 Task: Create in the project VitalTech and in the Backlog issue 'Upgrade the accessibility of a mobile application to comply with international accessibility standards' a child issue 'Chatbot conversation user behavior analysis and reporting', and assign it to team member softage.2@softage.net.
Action: Mouse moved to (174, 55)
Screenshot: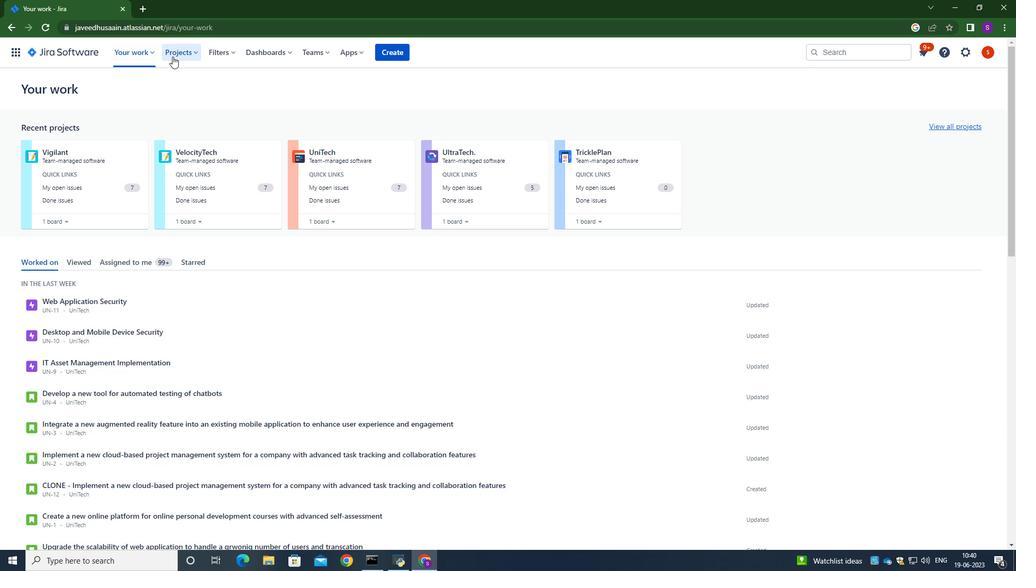 
Action: Mouse pressed left at (174, 55)
Screenshot: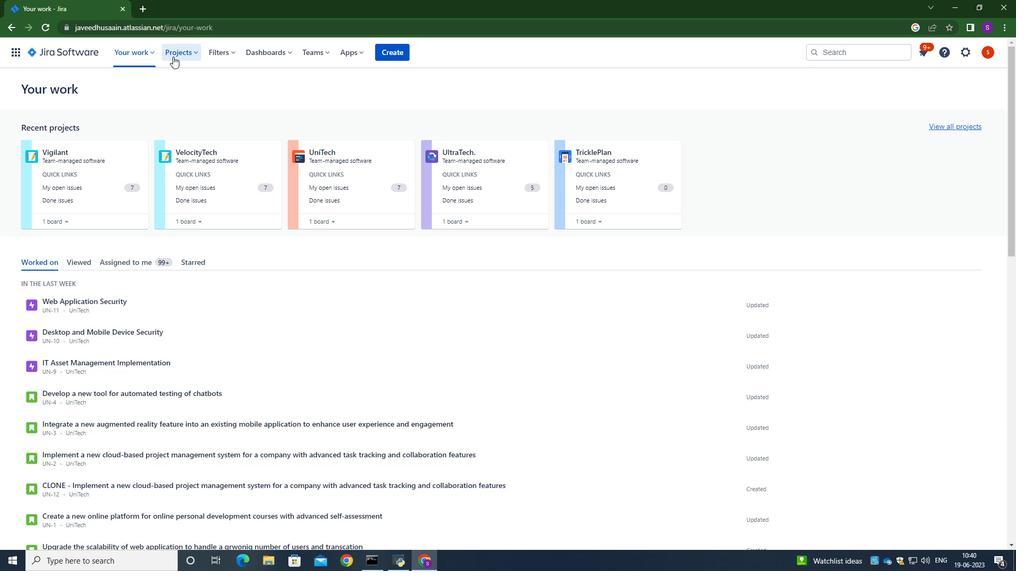 
Action: Mouse moved to (209, 101)
Screenshot: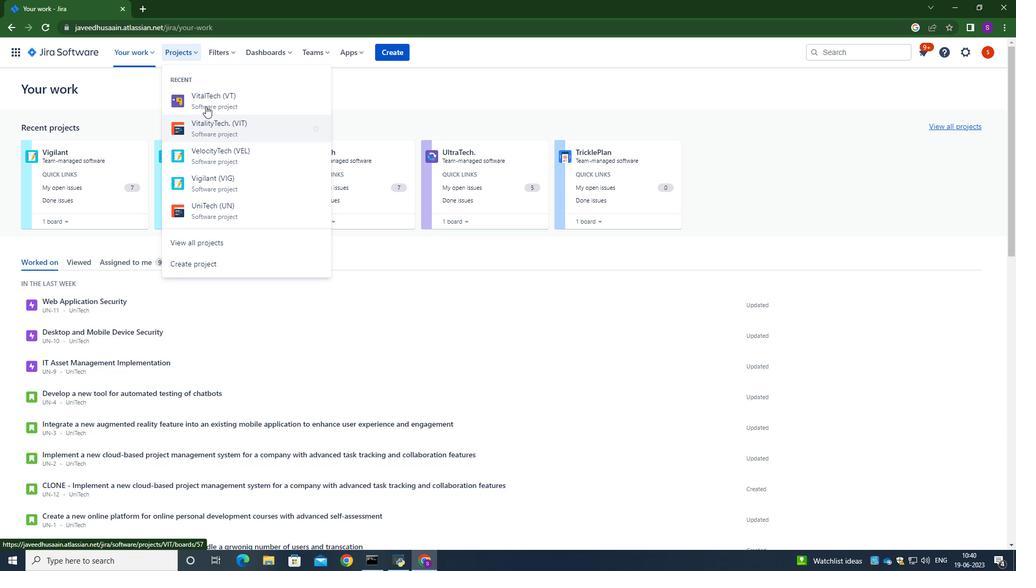 
Action: Mouse pressed left at (209, 101)
Screenshot: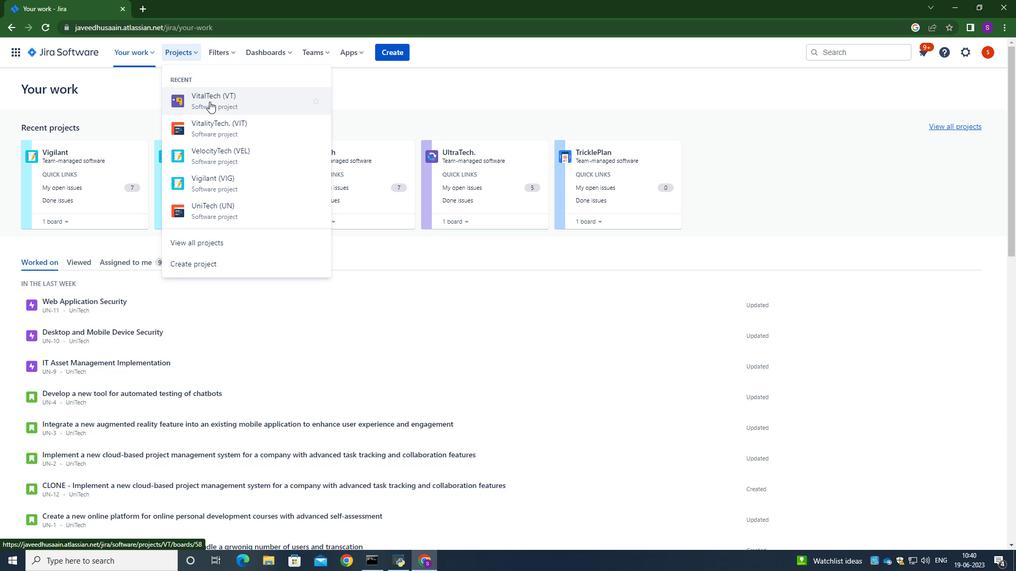 
Action: Mouse moved to (74, 161)
Screenshot: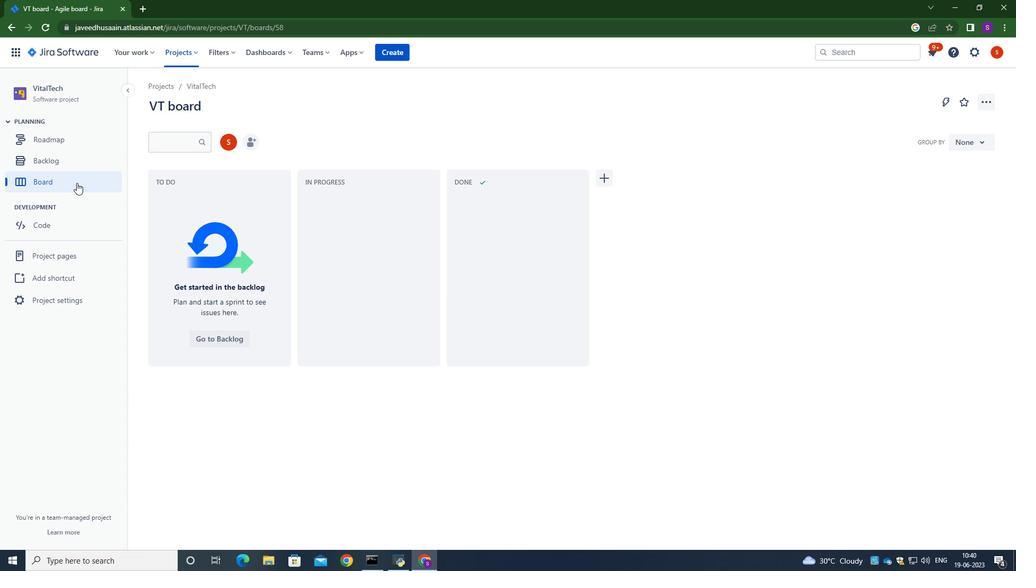 
Action: Mouse pressed left at (74, 161)
Screenshot: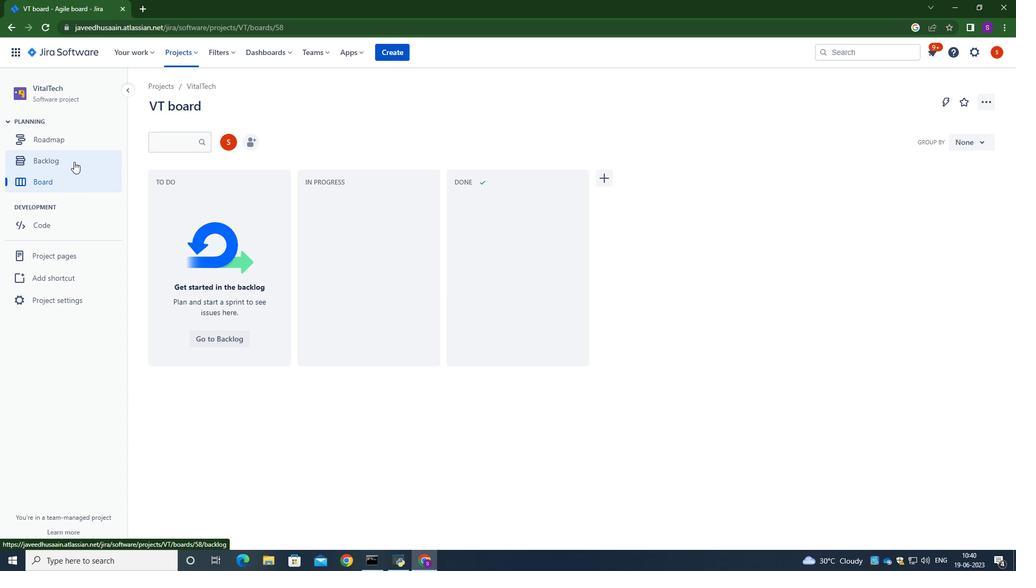 
Action: Mouse moved to (389, 214)
Screenshot: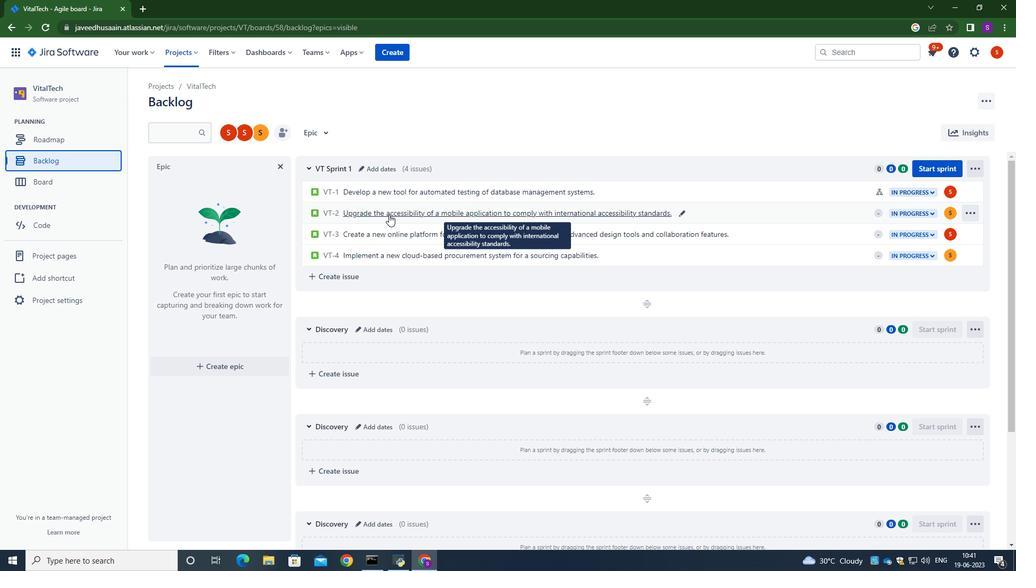 
Action: Mouse pressed left at (389, 214)
Screenshot: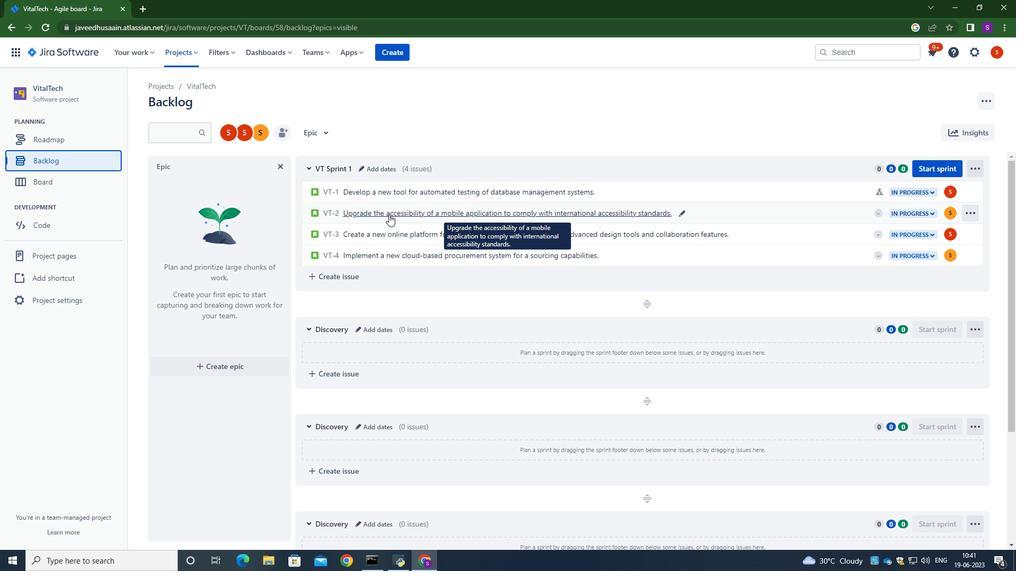 
Action: Mouse moved to (831, 253)
Screenshot: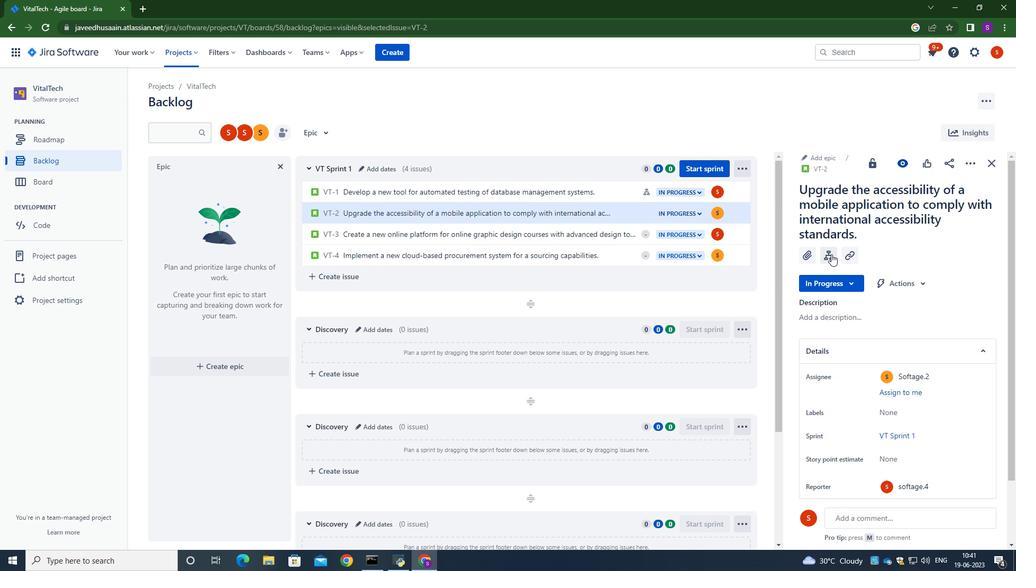 
Action: Mouse pressed left at (831, 253)
Screenshot: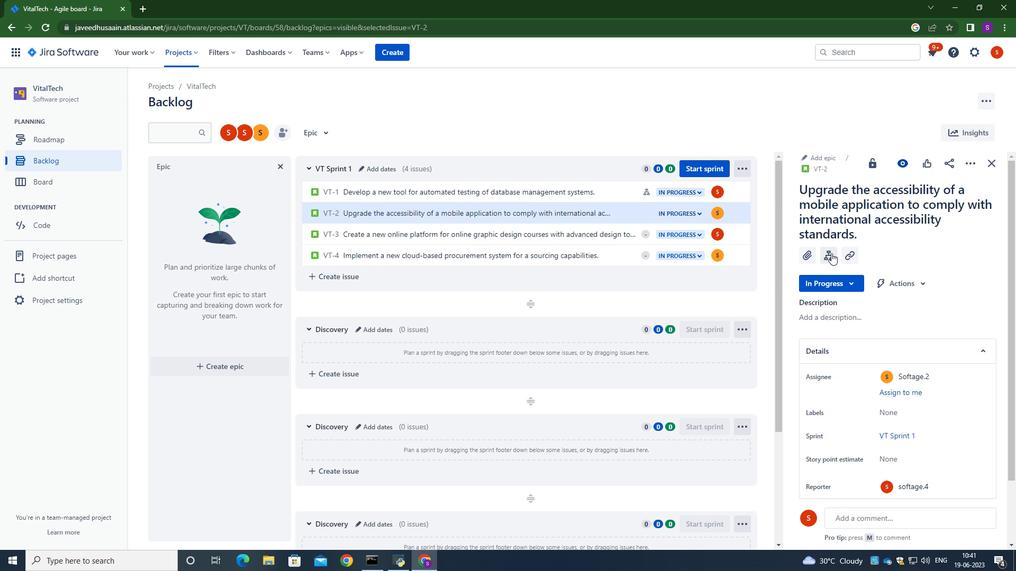 
Action: Mouse moved to (844, 343)
Screenshot: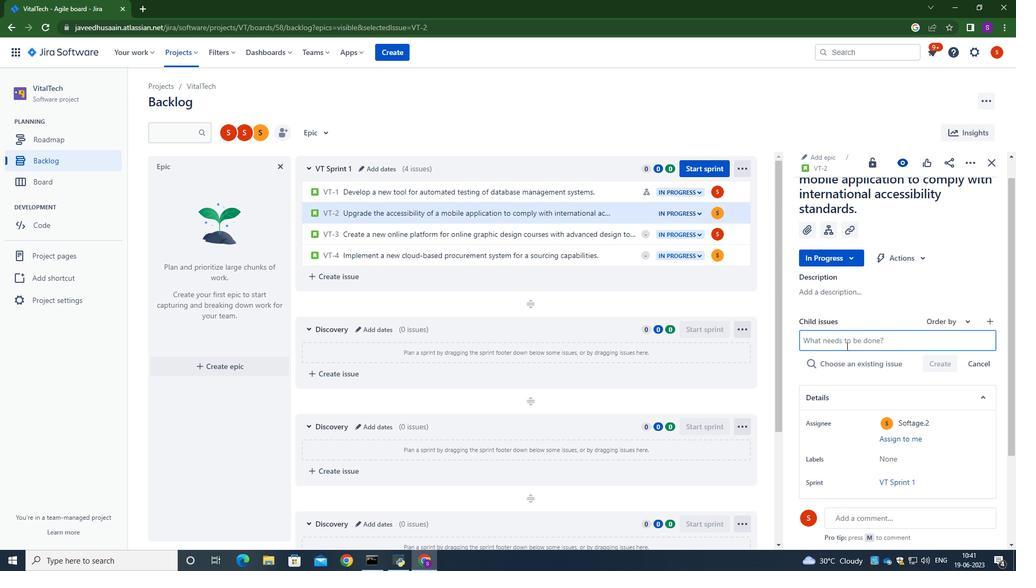 
Action: Mouse pressed left at (844, 343)
Screenshot: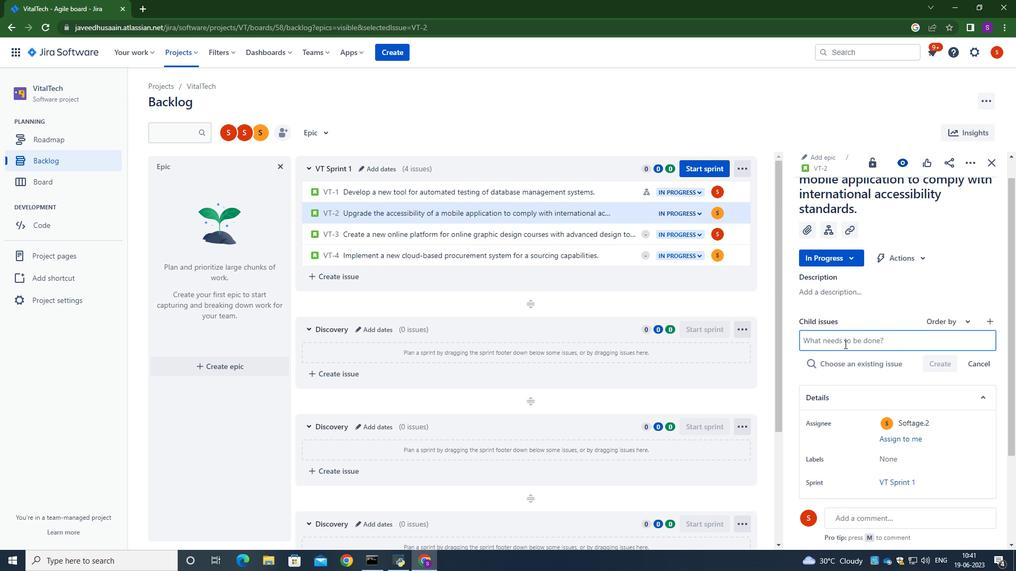 
Action: Mouse moved to (843, 342)
Screenshot: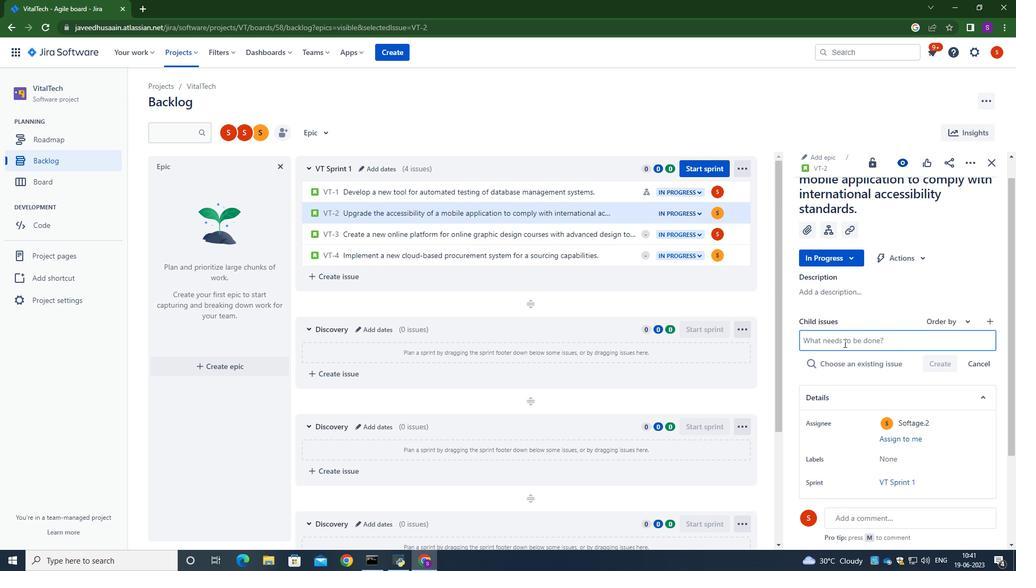 
Action: Key pressed <Key.caps_lock>C<Key.caps_lock>hapb<Key.backspace><Key.backspace>tbot<Key.space>conversation<Key.space>user<Key.space>behaviour<Key.space>analysis<Key.space>and<Key.space>reporting.
Screenshot: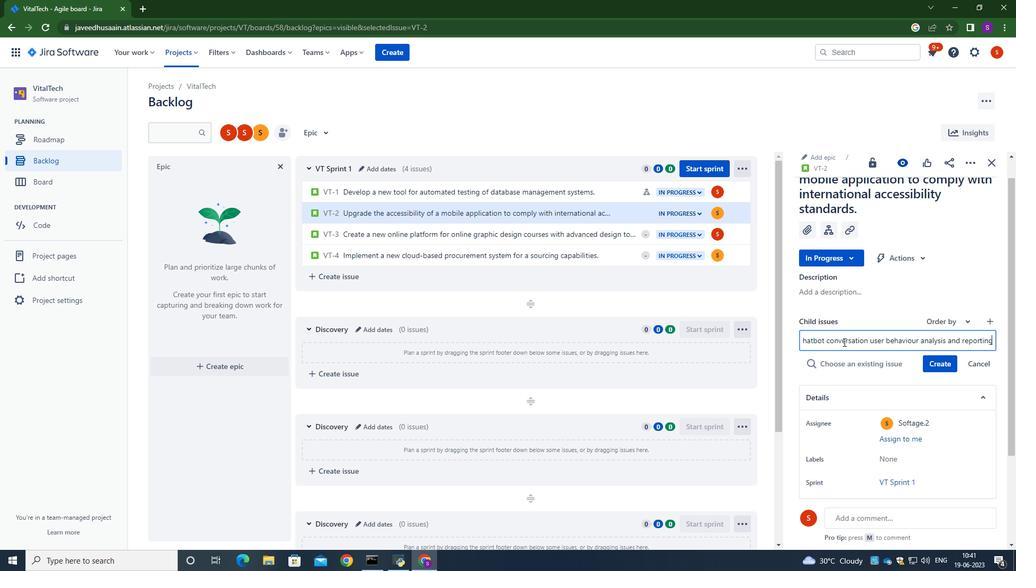
Action: Mouse moved to (948, 365)
Screenshot: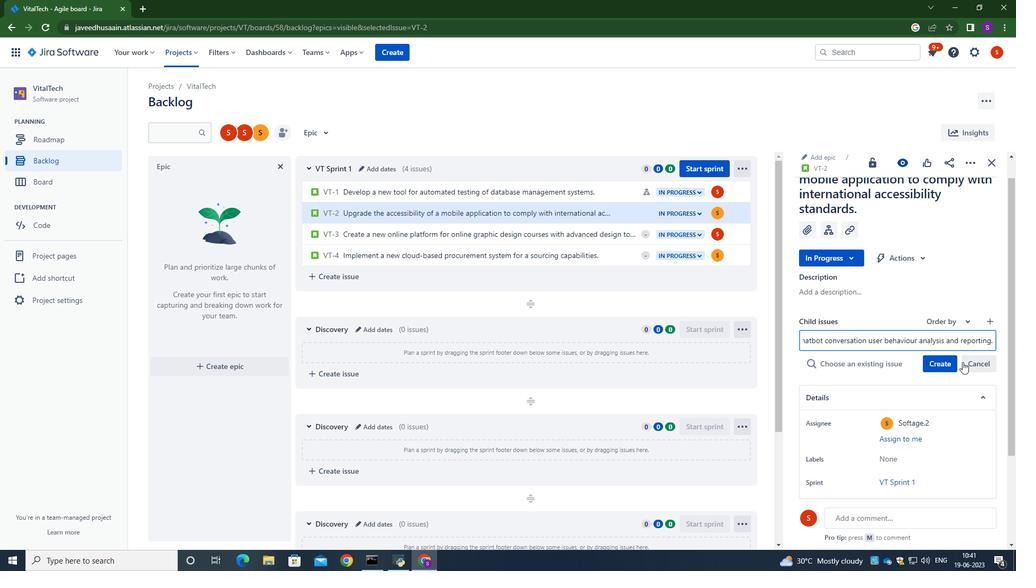
Action: Mouse pressed left at (948, 365)
Screenshot: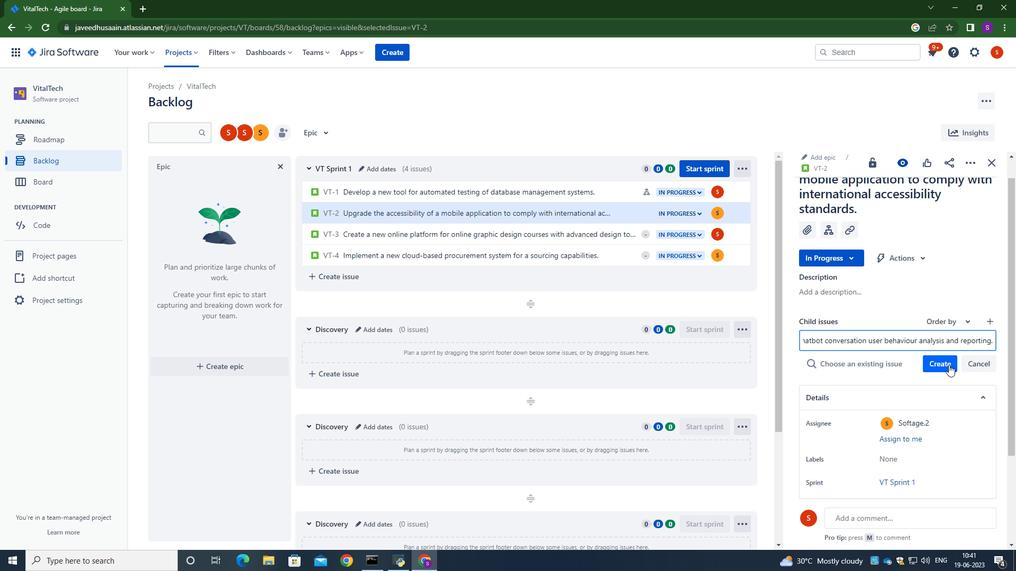 
Action: Mouse moved to (950, 345)
Screenshot: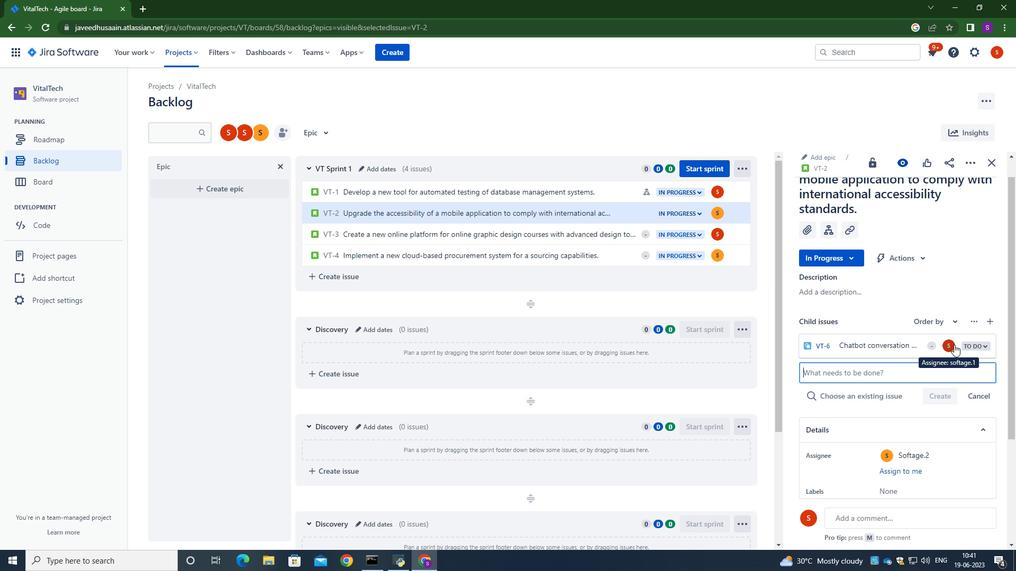 
Action: Mouse pressed left at (950, 345)
Screenshot: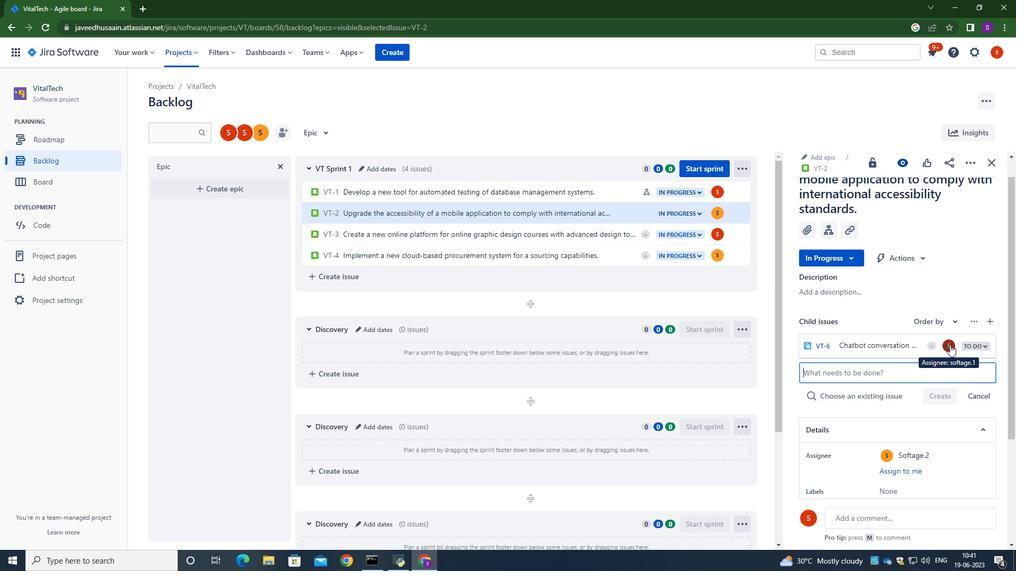 
Action: Key pressed softage.2<Key.shift>@softage.me
Screenshot: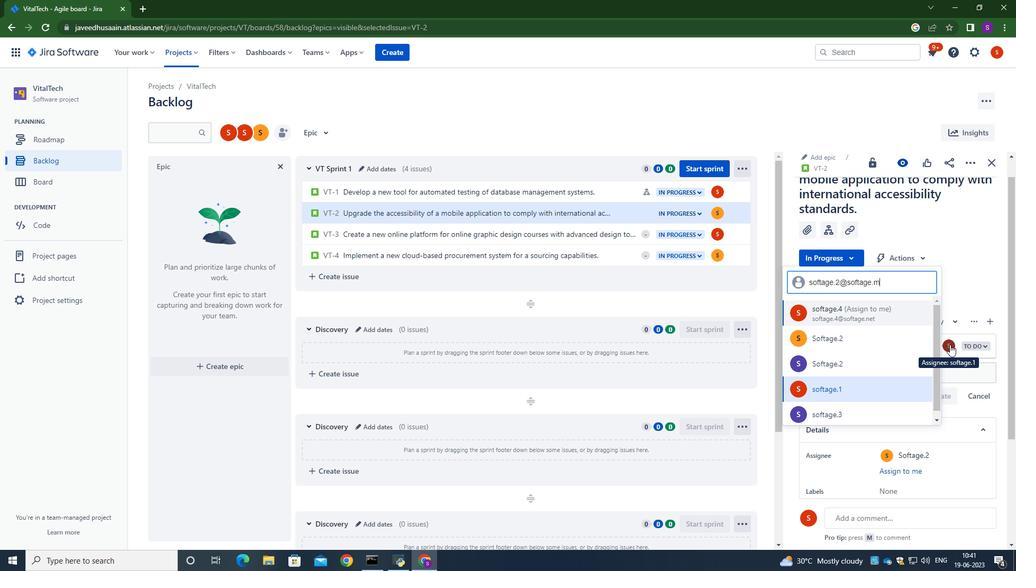 
Action: Mouse moved to (953, 345)
Screenshot: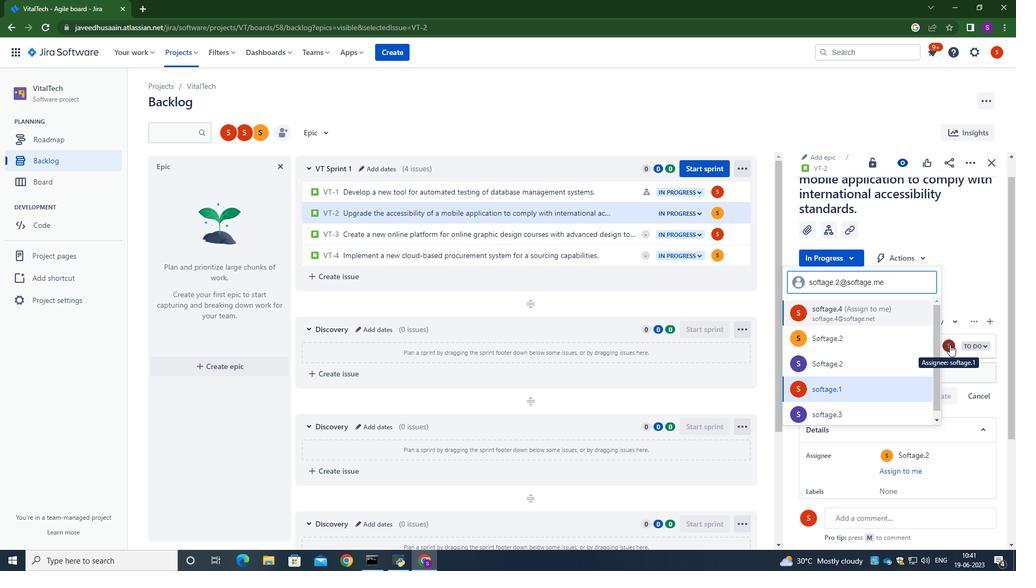 
Action: Key pressed <Key.backspace><Key.backspace>net
Screenshot: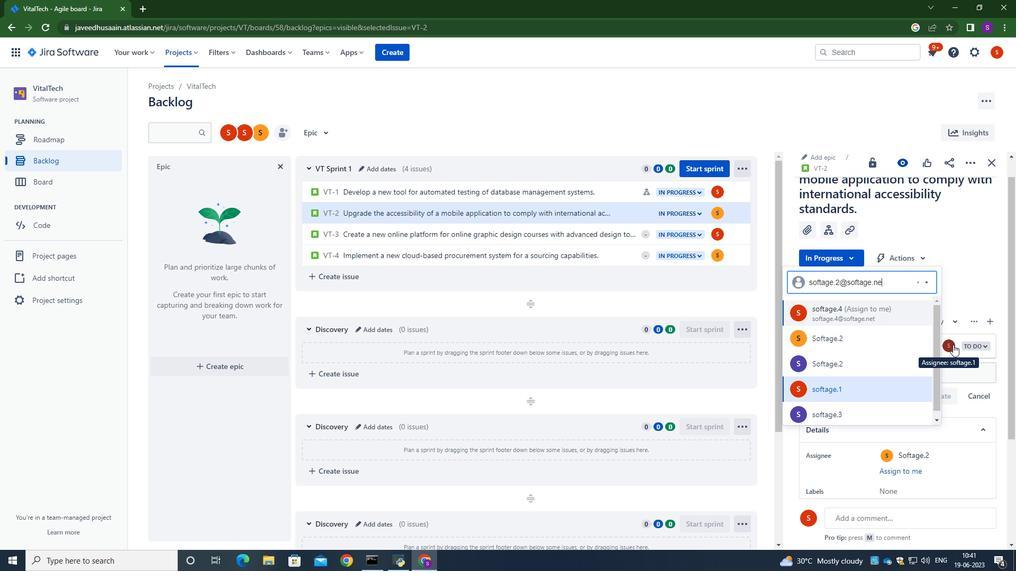 
Action: Mouse moved to (867, 345)
Screenshot: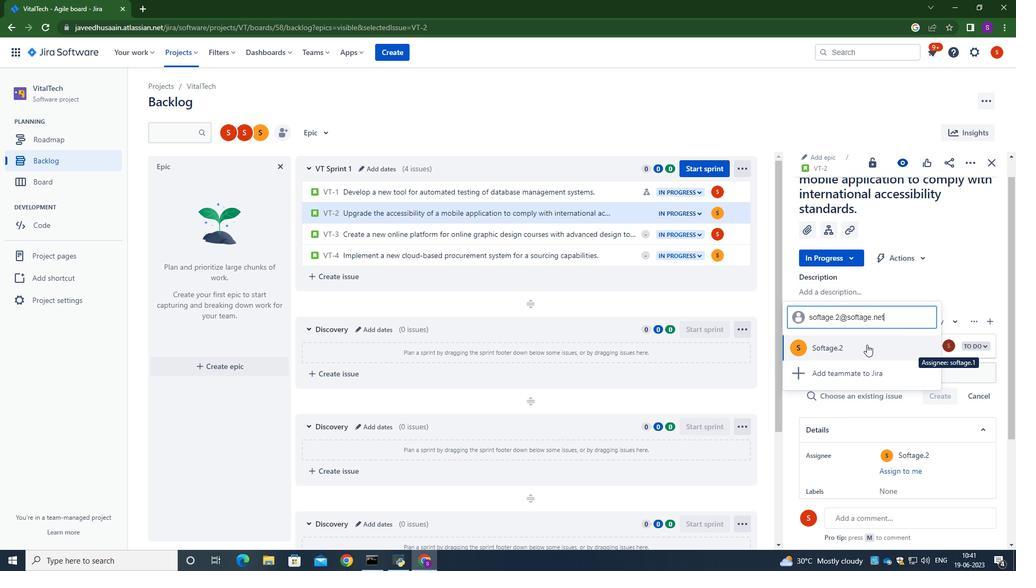 
Action: Mouse pressed left at (867, 345)
Screenshot: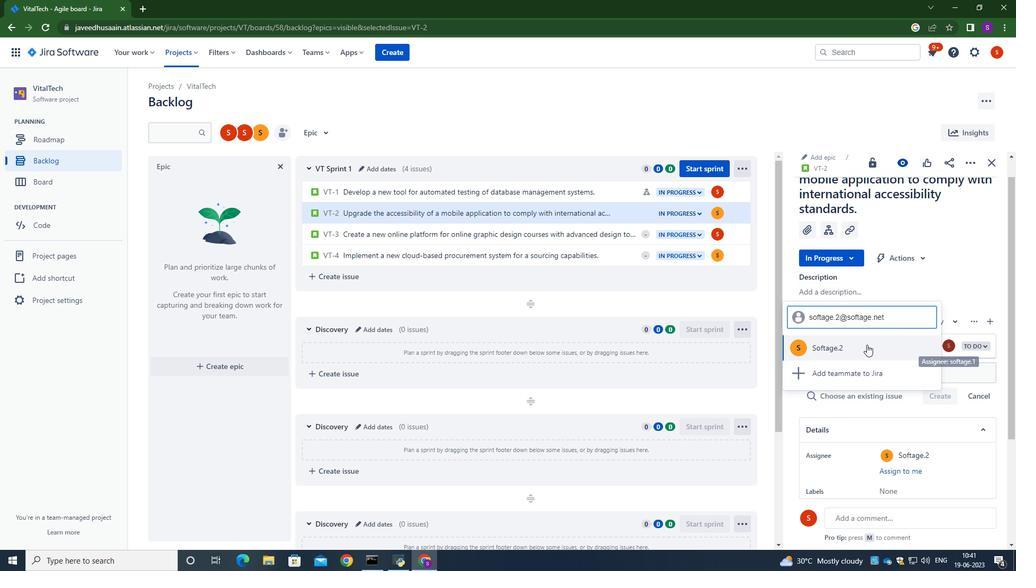 
Action: Mouse moved to (946, 293)
Screenshot: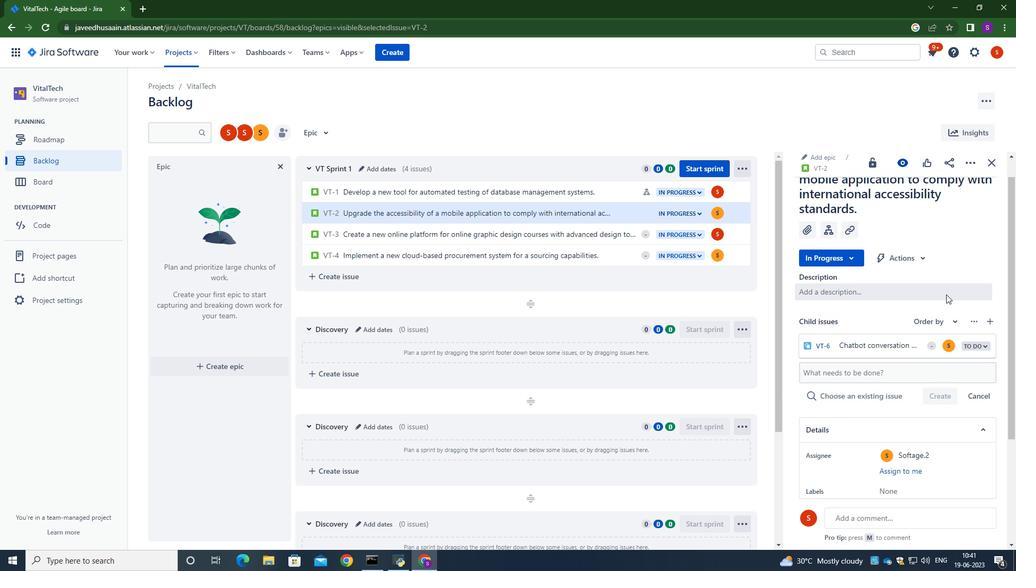 
Action: Mouse pressed left at (946, 293)
Screenshot: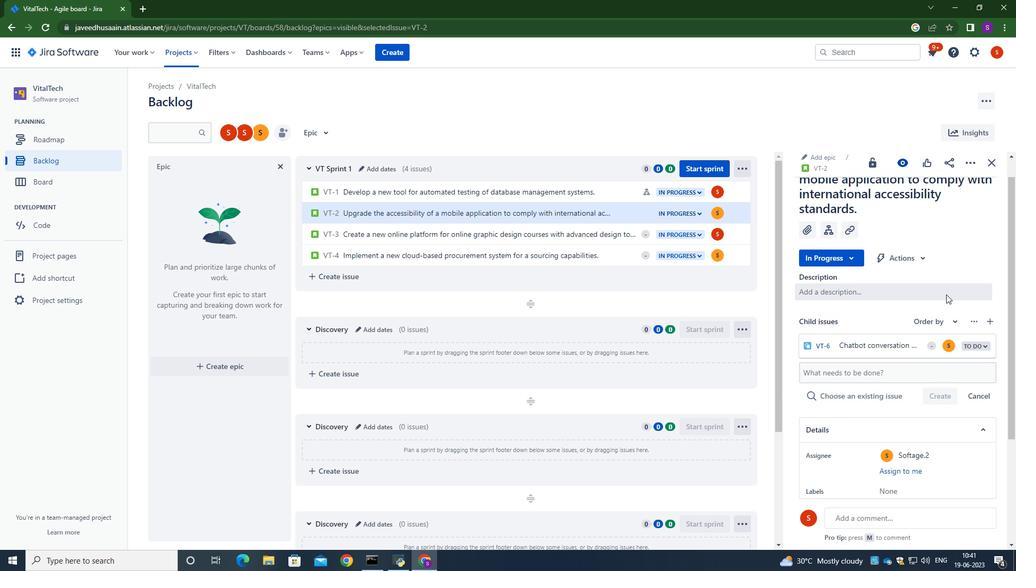 
Action: Mouse moved to (791, 305)
Screenshot: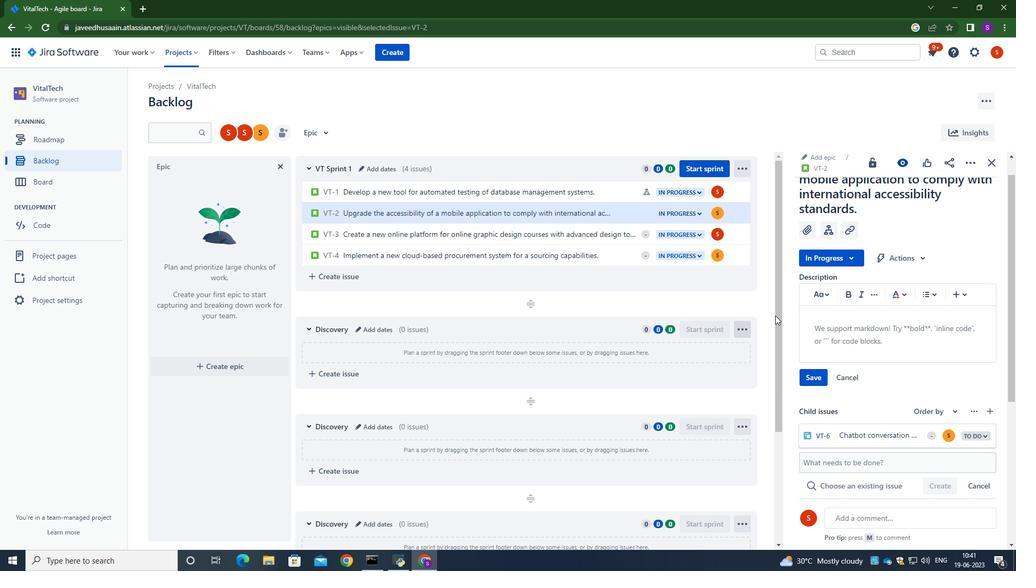 
Action: Mouse pressed left at (791, 305)
Screenshot: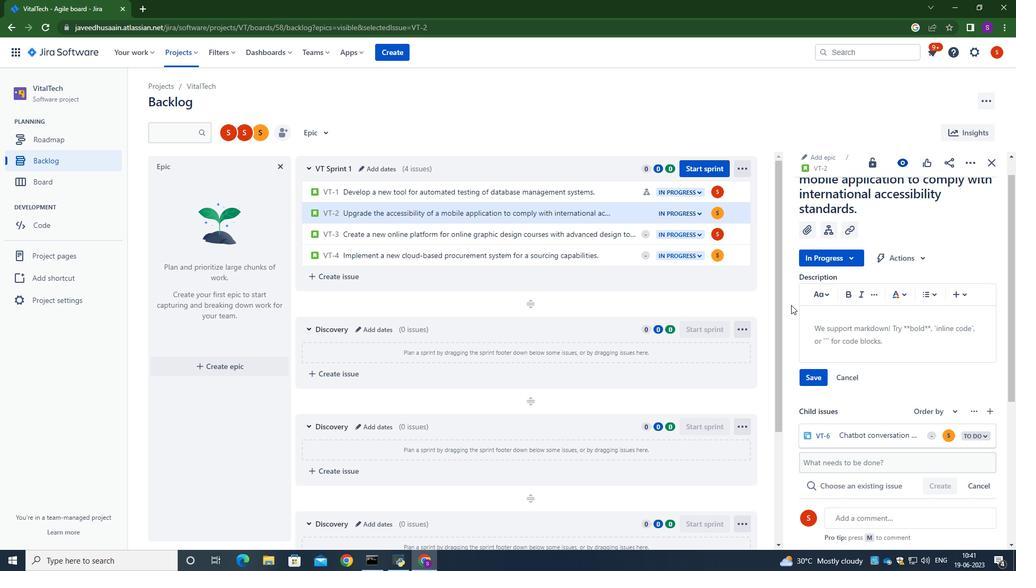 
